 Task: Create an event for the time blocking strategy session.
Action: Mouse moved to (70, 87)
Screenshot: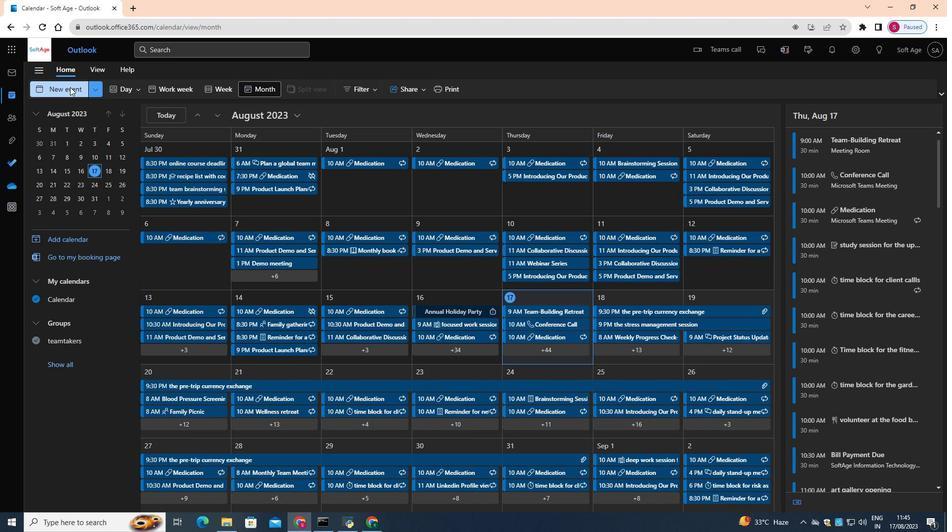 
Action: Mouse pressed left at (70, 87)
Screenshot: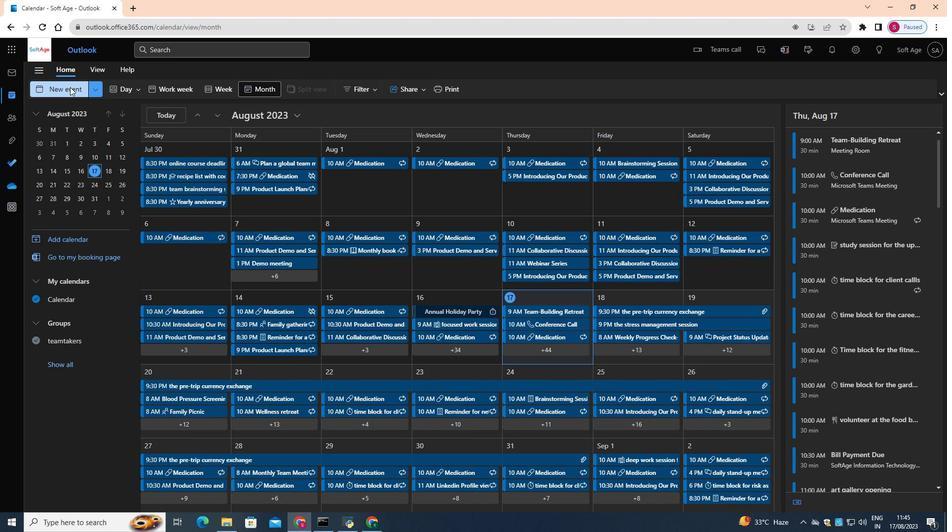 
Action: Mouse moved to (300, 148)
Screenshot: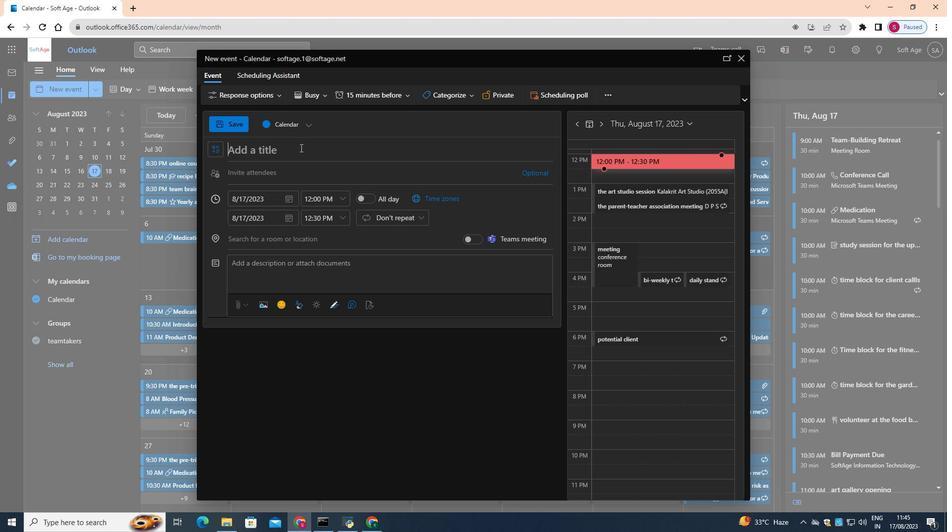 
Action: Mouse pressed left at (300, 148)
Screenshot: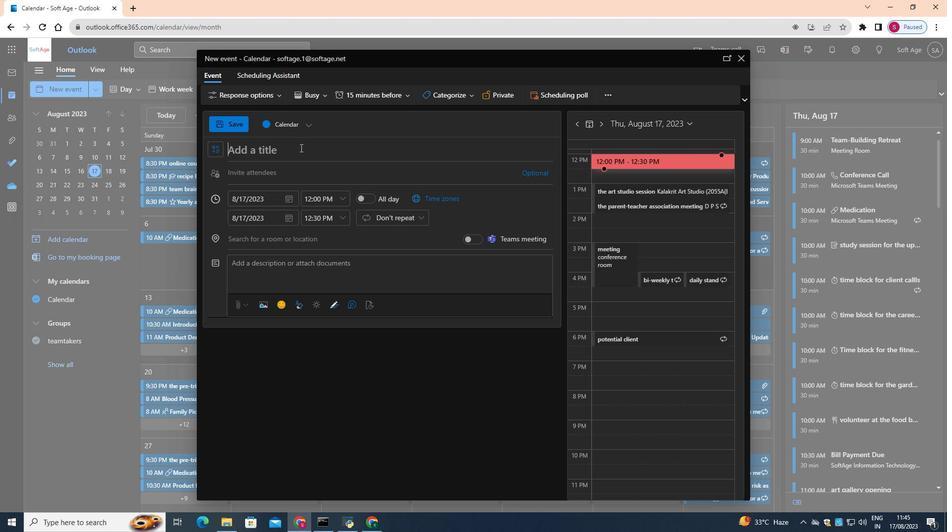 
Action: Key pressed <Key.shift>Time<Key.space><Key.shift>Blocking<Key.space><Key.shift>Session
Screenshot: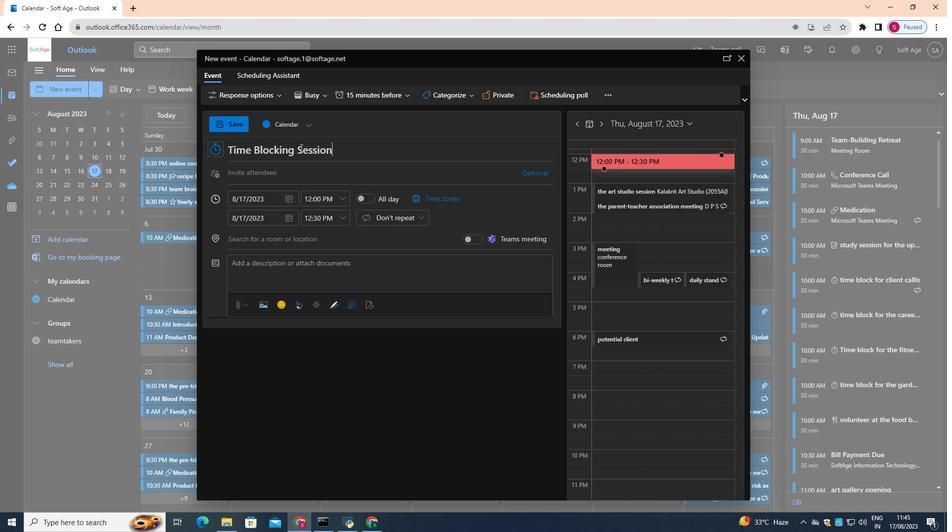 
Action: Mouse moved to (290, 199)
Screenshot: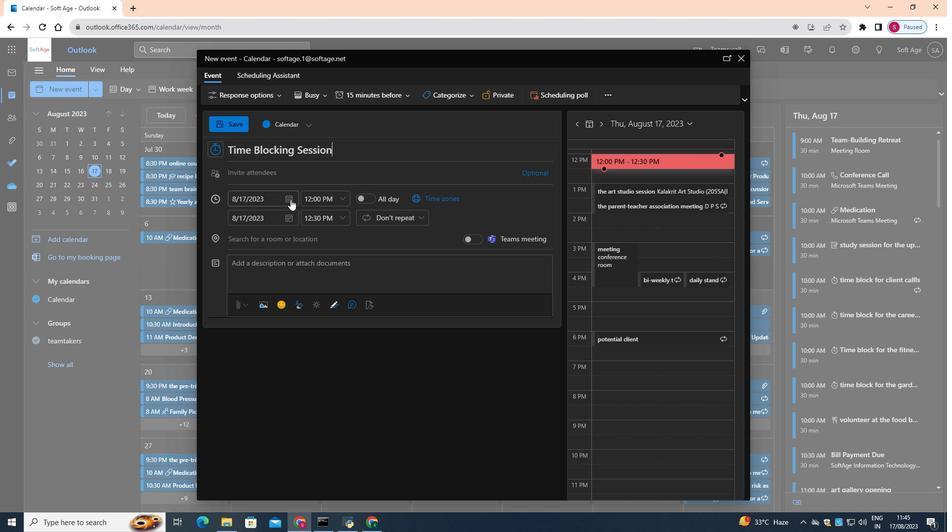 
Action: Mouse pressed left at (290, 199)
Screenshot: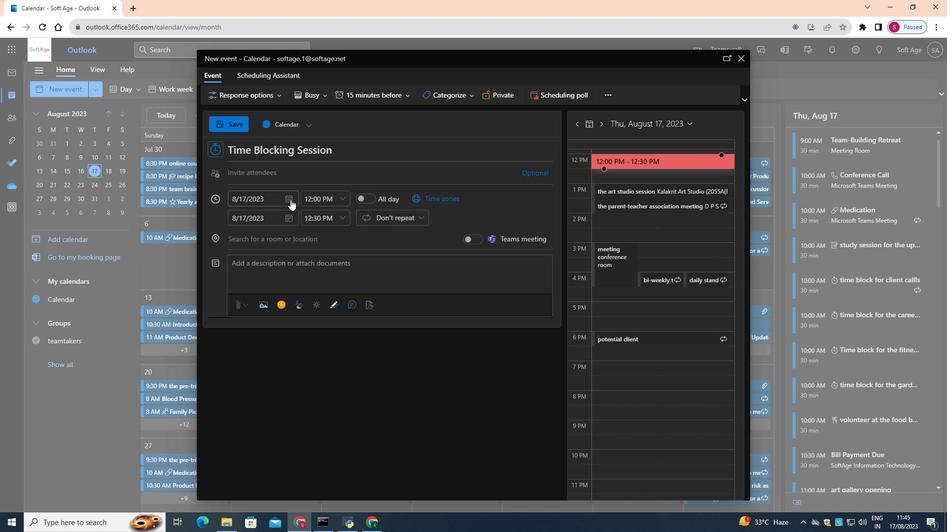 
Action: Mouse moved to (271, 290)
Screenshot: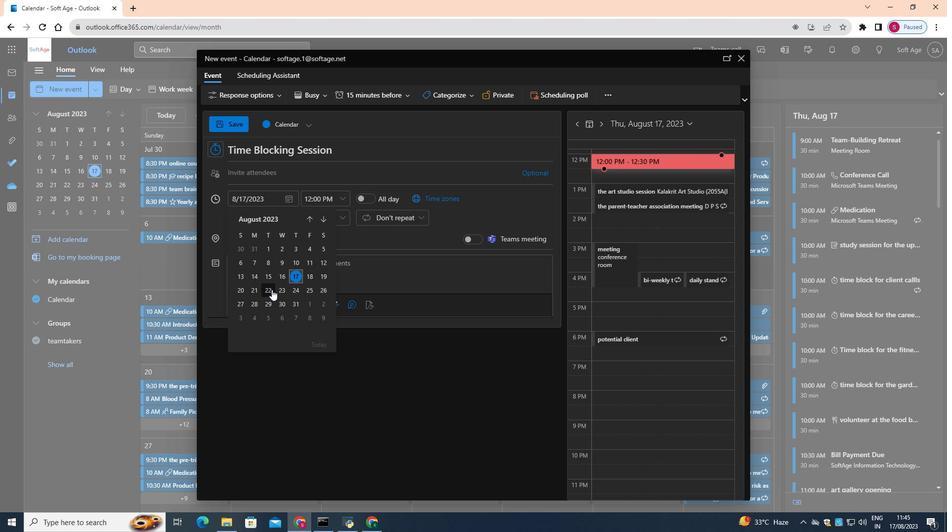 
Action: Mouse pressed left at (271, 290)
Screenshot: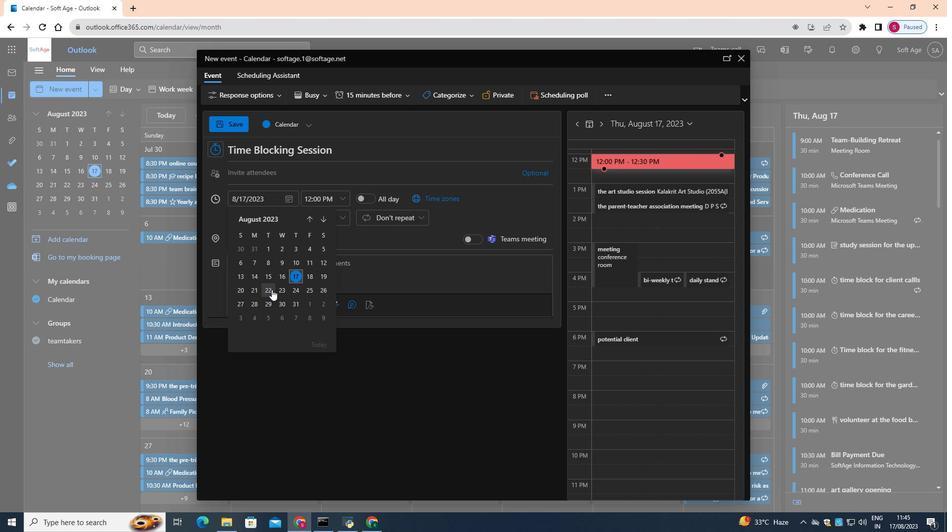 
Action: Mouse moved to (292, 198)
Screenshot: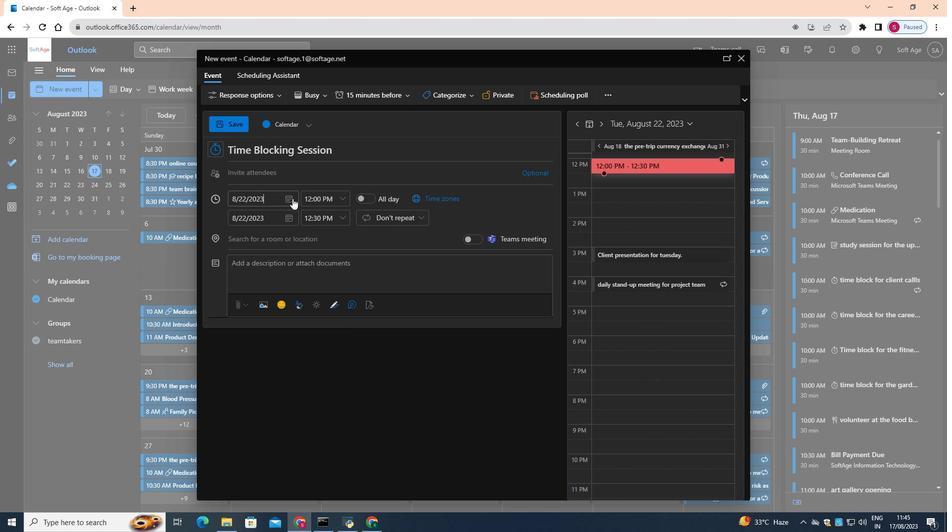 
Action: Mouse pressed left at (292, 198)
Screenshot: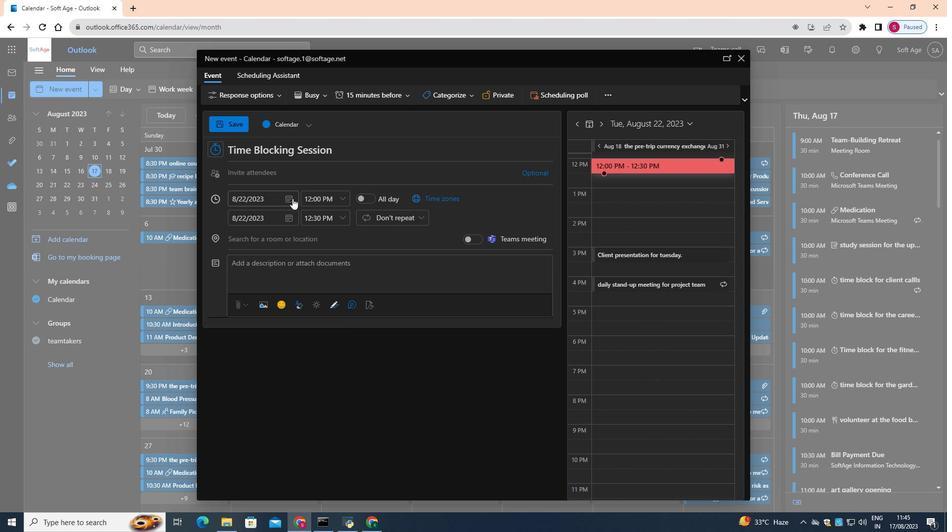
Action: Mouse moved to (242, 290)
Screenshot: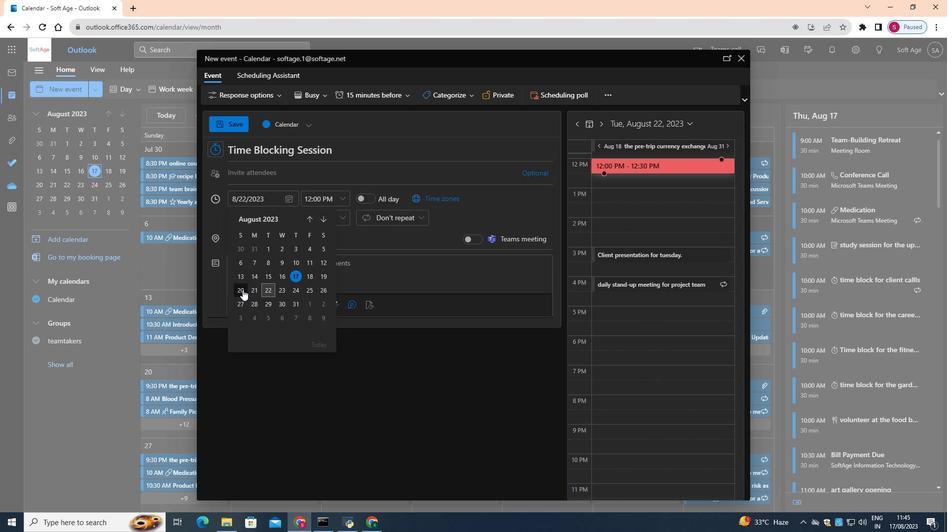 
Action: Mouse pressed left at (242, 290)
Screenshot: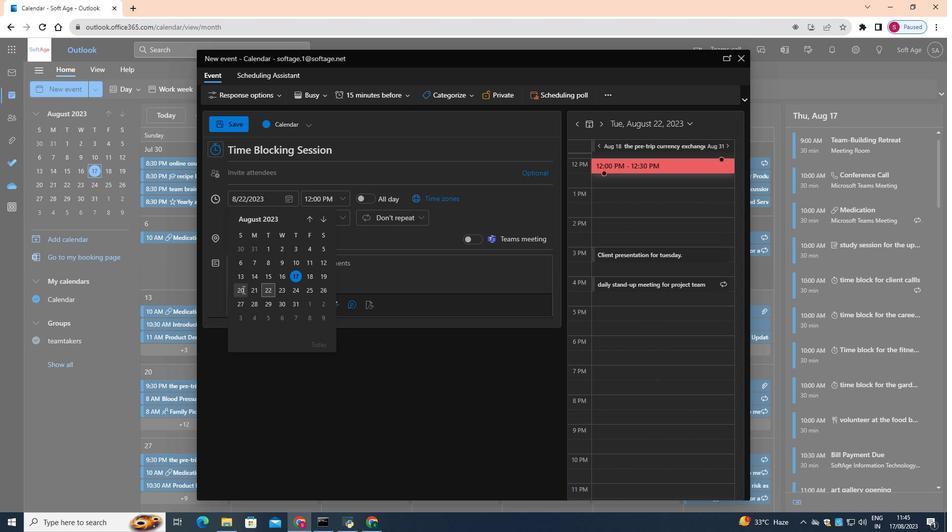 
Action: Mouse moved to (346, 200)
Screenshot: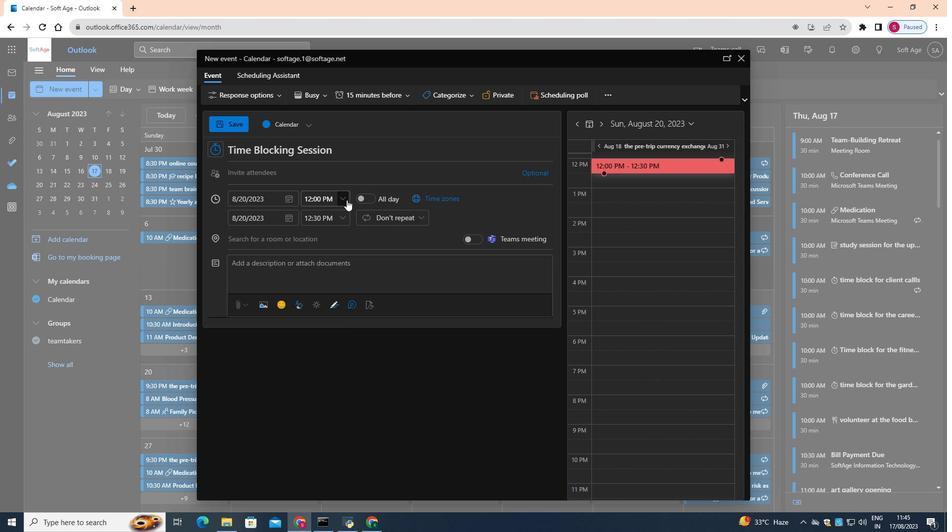 
Action: Mouse pressed left at (346, 200)
Screenshot: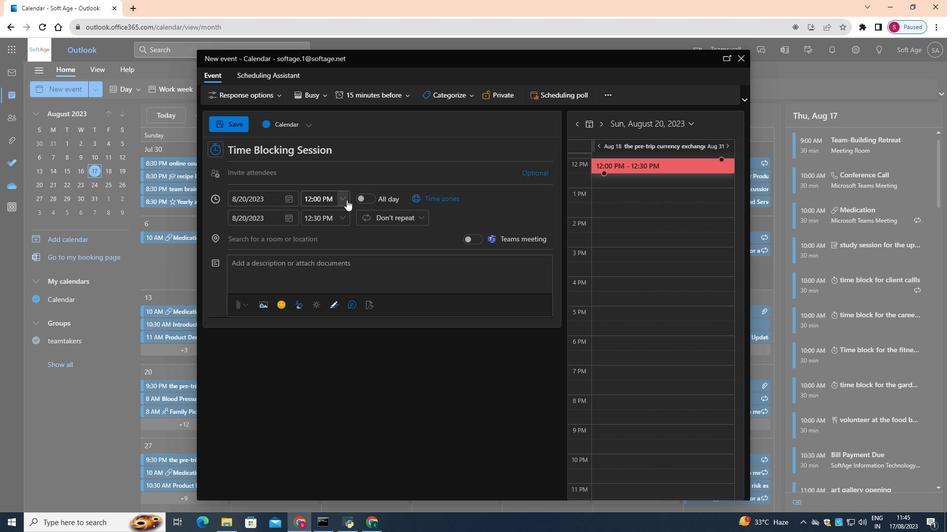 
Action: Mouse moved to (328, 257)
Screenshot: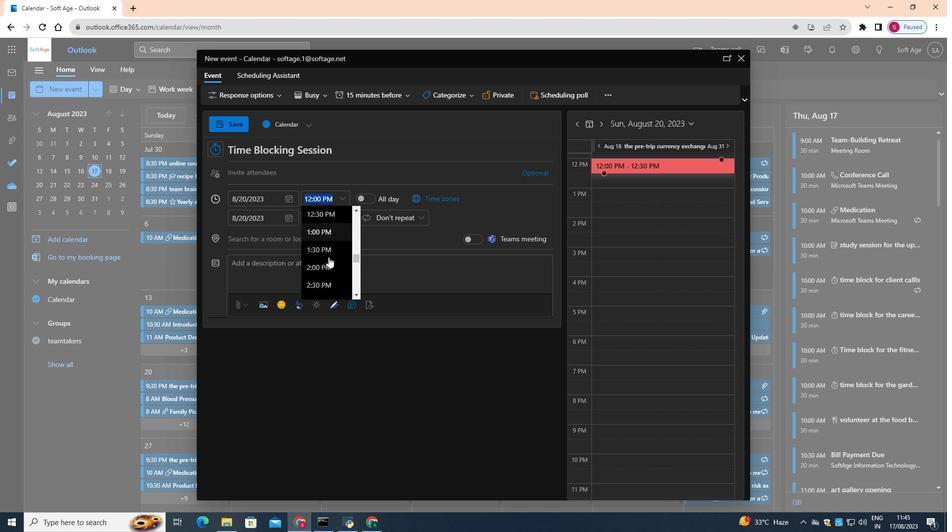 
Action: Mouse scrolled (328, 257) with delta (0, 0)
Screenshot: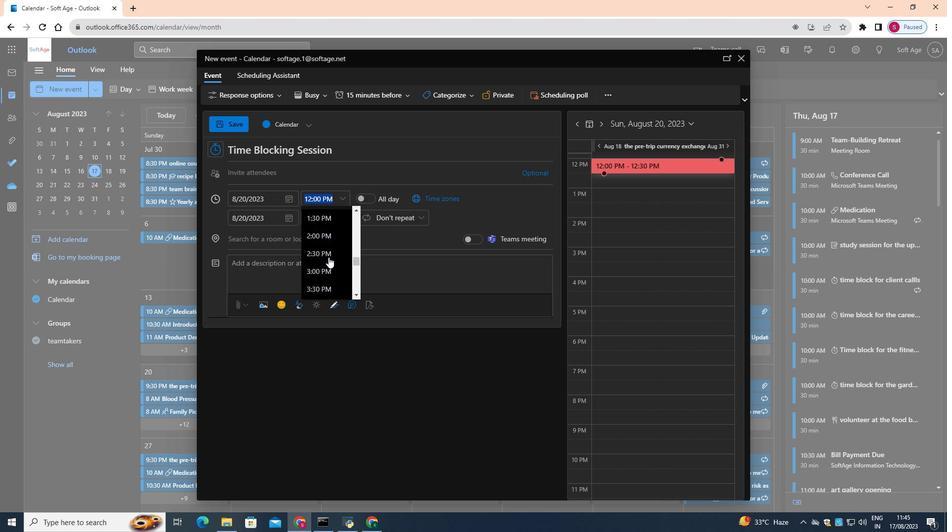 
Action: Mouse moved to (324, 268)
Screenshot: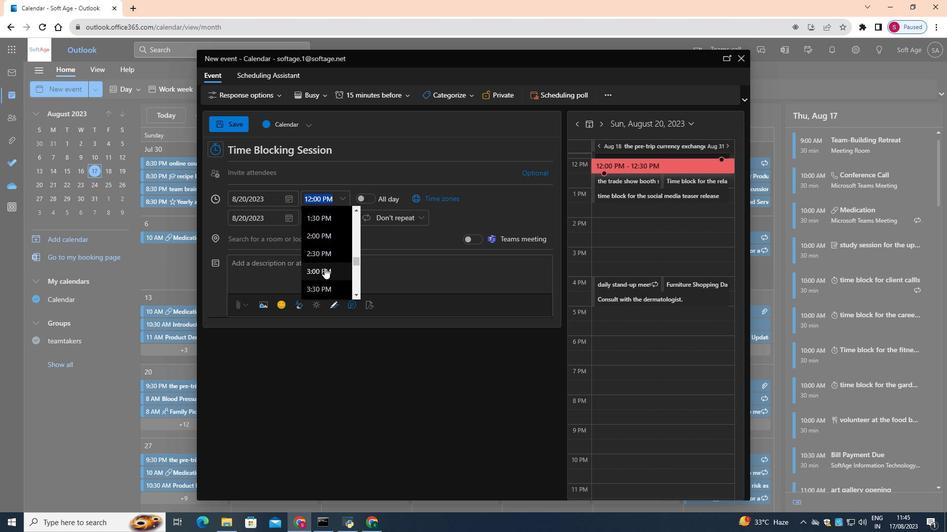 
Action: Mouse pressed left at (324, 268)
Screenshot: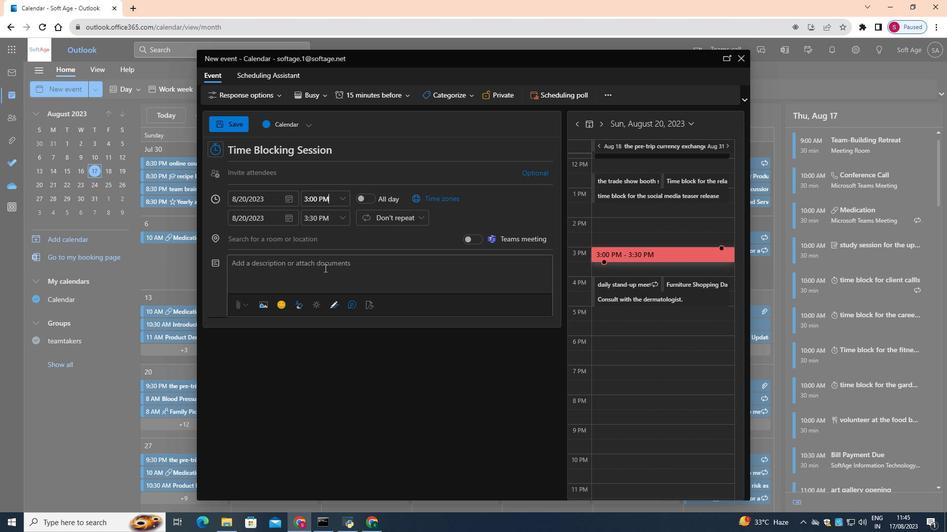 
Action: Mouse moved to (339, 220)
Screenshot: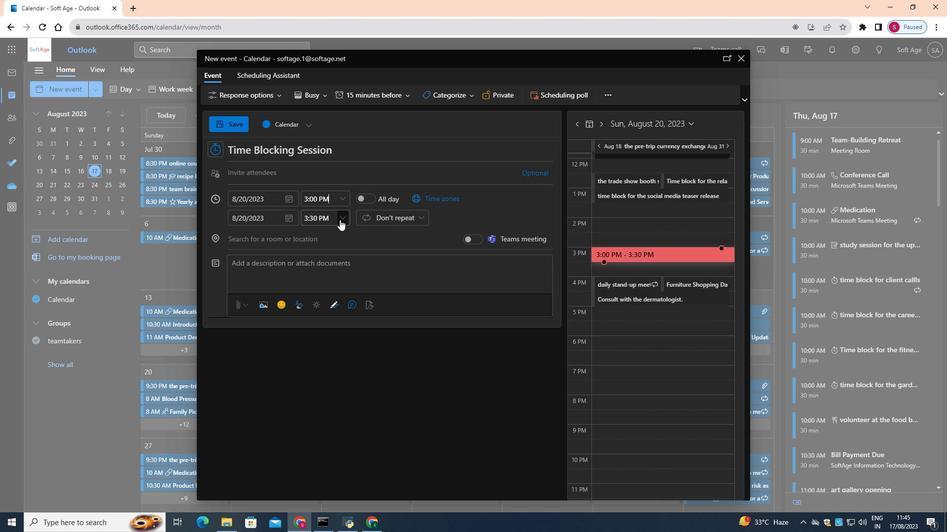 
Action: Mouse pressed left at (339, 220)
Screenshot: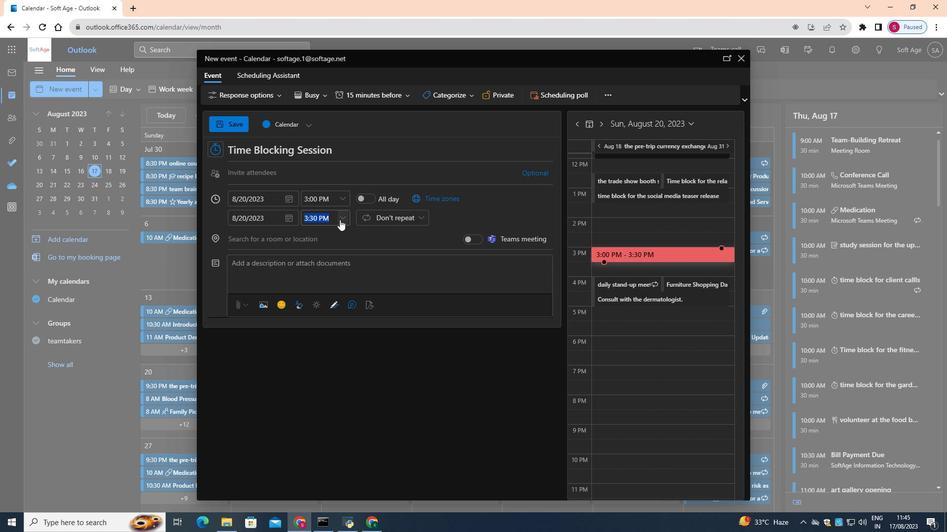 
Action: Mouse moved to (335, 249)
Screenshot: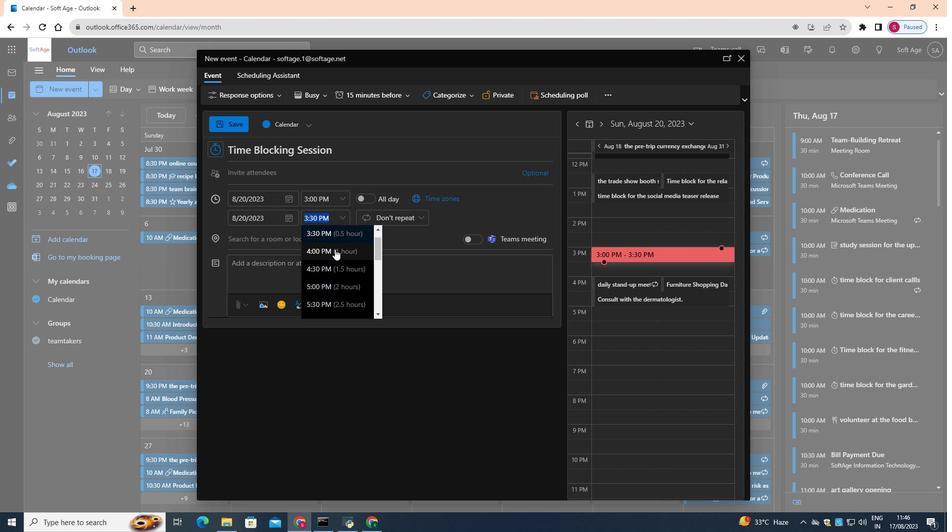 
Action: Mouse pressed left at (335, 249)
Screenshot: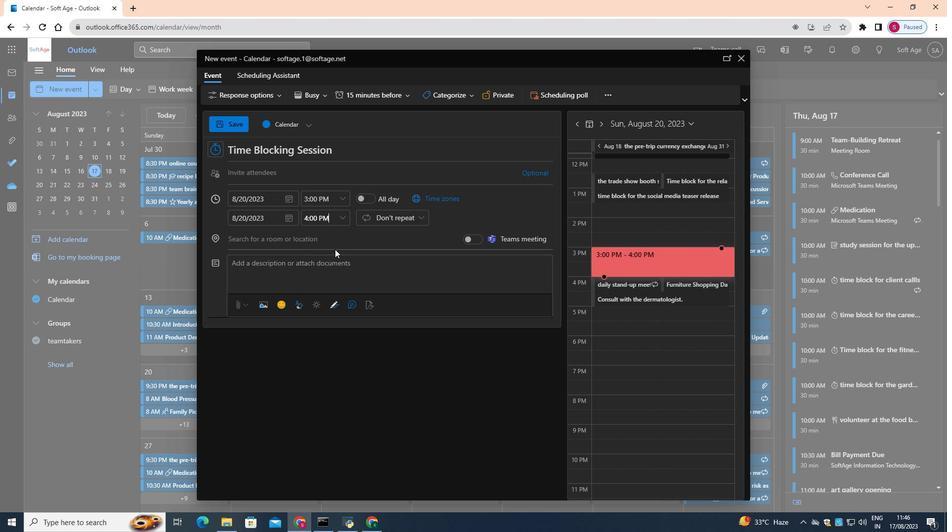 
Action: Mouse moved to (388, 90)
Screenshot: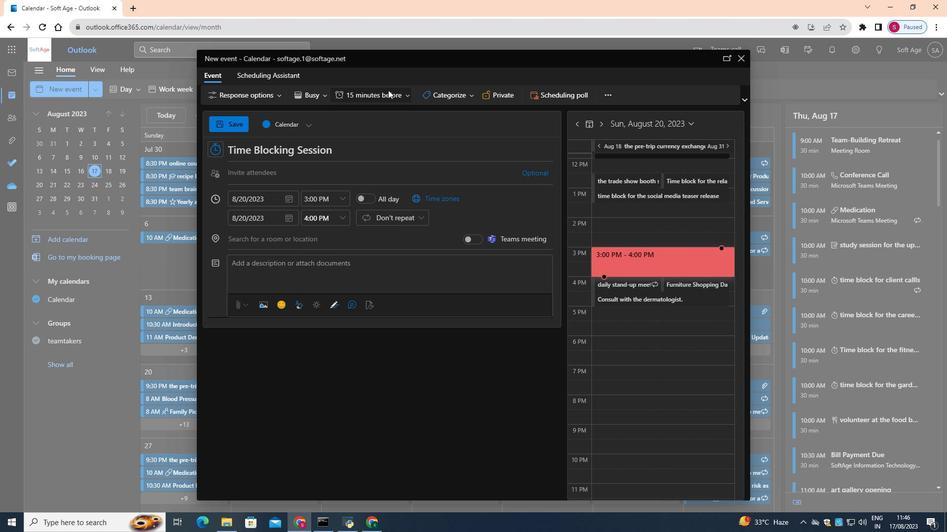 
Action: Mouse pressed left at (388, 90)
Screenshot: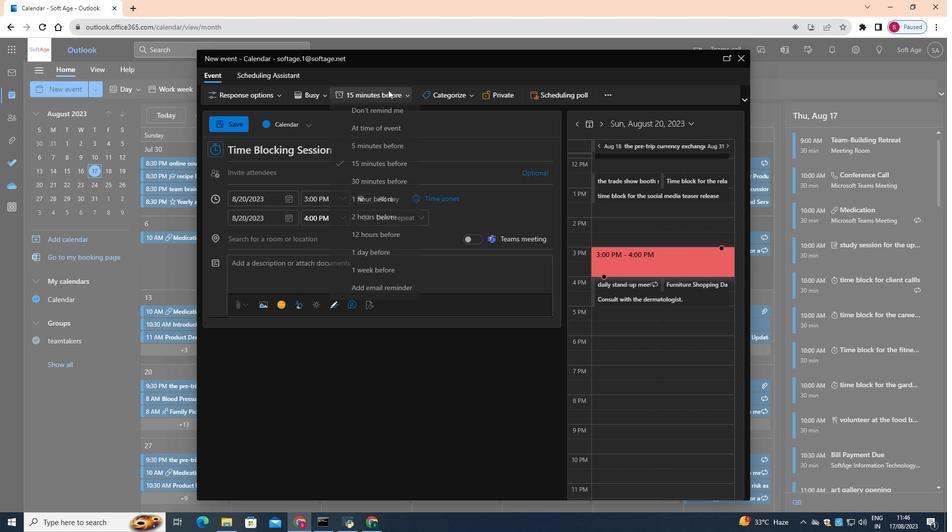 
Action: Mouse moved to (387, 185)
Screenshot: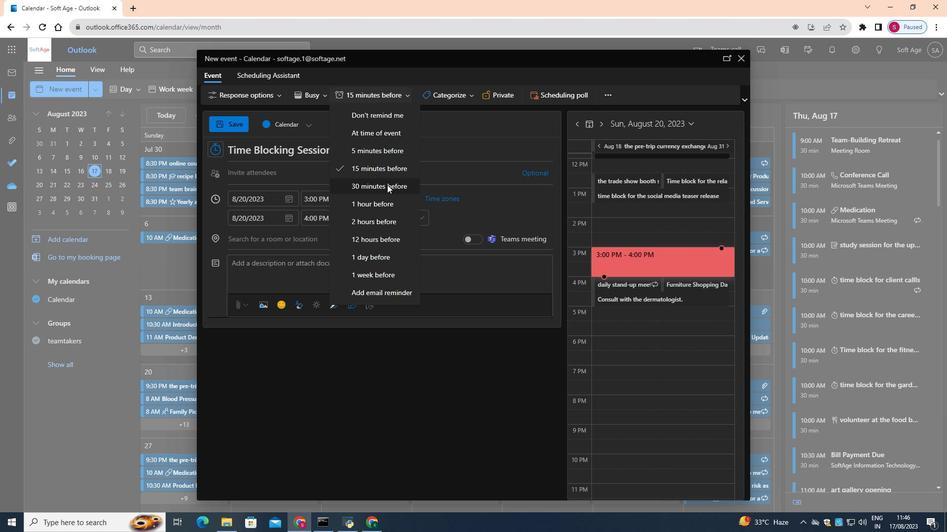 
Action: Mouse pressed left at (387, 185)
Screenshot: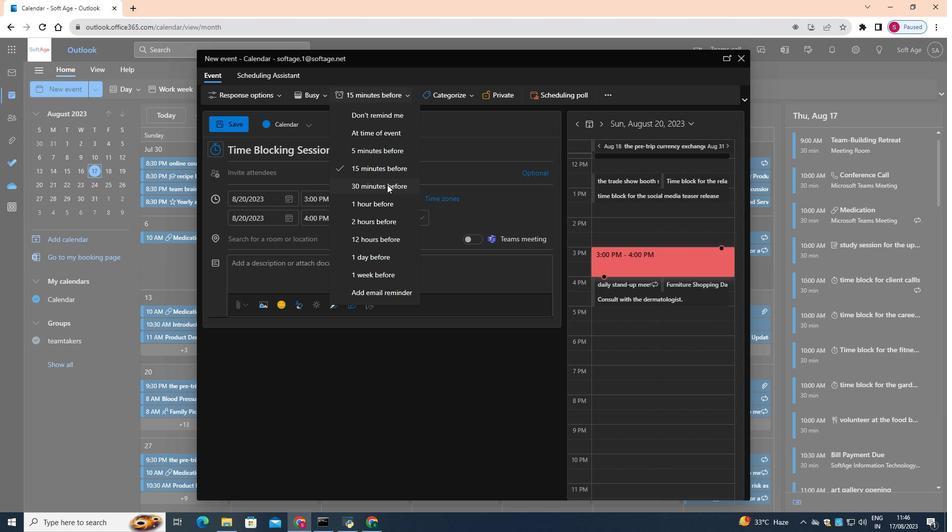 
Action: Mouse moved to (365, 266)
Screenshot: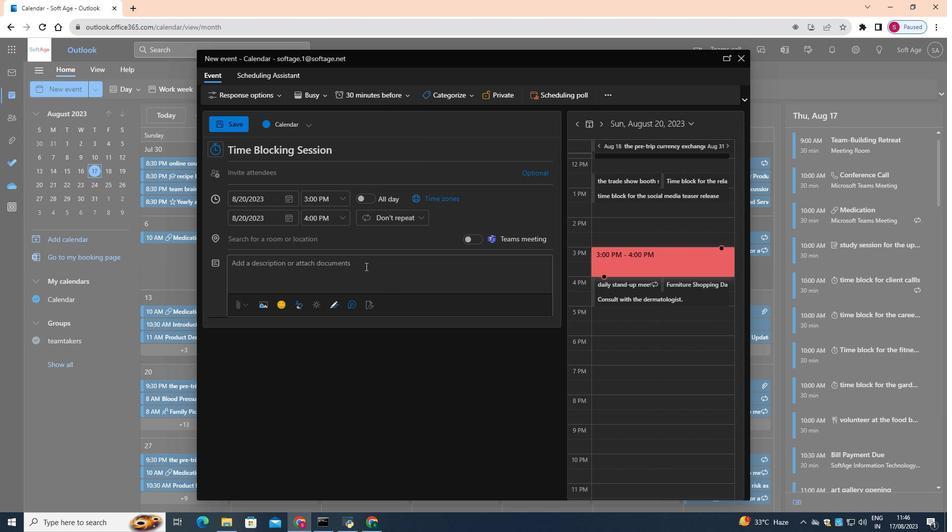 
Action: Mouse pressed left at (365, 266)
Screenshot: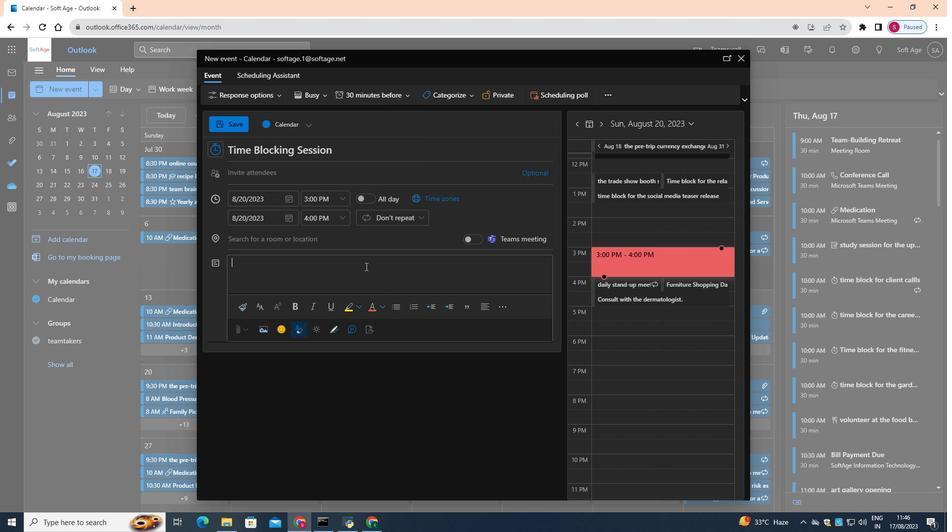 
Action: Key pressed <Key.shift>Unlock<Key.space>the<Key.space>power<Key.space>of<Key.space>effective<Key.space>time<Key.space>management<Key.shift_r>!<Key.space><Key.shift>Join<Key.space>us<Key.space>for<Key.space>a<Key.space><Key.shift>Time<Key.space><Key.shift>Blocking<Key.space><Key.shift>Strategy<Key.space><Key.shift>Session,<Key.space>where<Key.space>you'll<Key.space>learn<Key.space>and<Key.space>apply<Key.space>the<Key.space>art<Key.space>of<Key.space>time<Key.space>blocking<Key.space>to<Key.space>enhance<Key.space>productivity<Key.space>and<Key.space>achieve<Key.space>your<Key.space>goals.
Screenshot: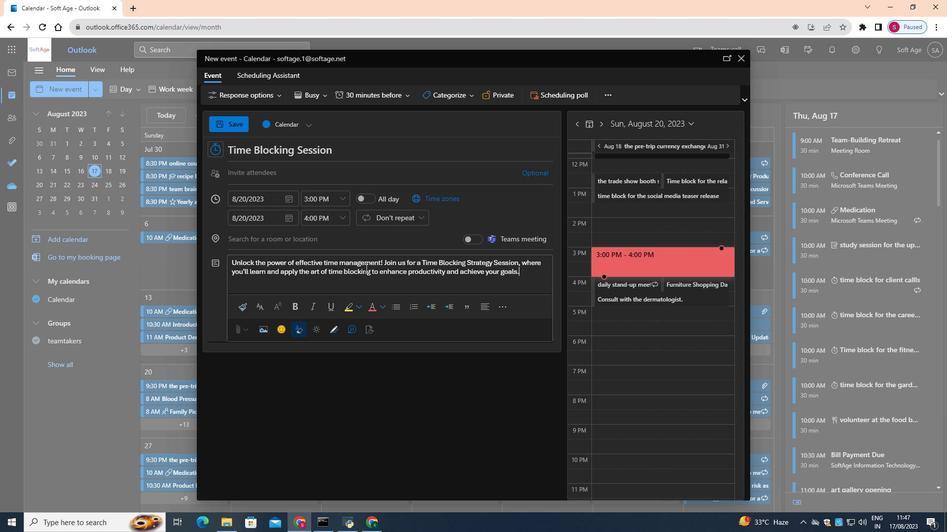 
Action: Mouse moved to (235, 124)
Screenshot: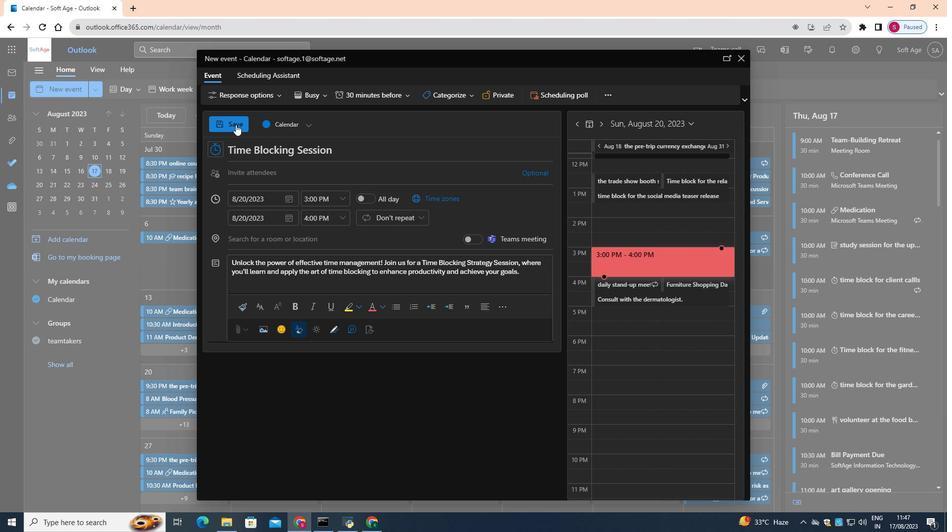 
Action: Mouse pressed left at (235, 124)
Screenshot: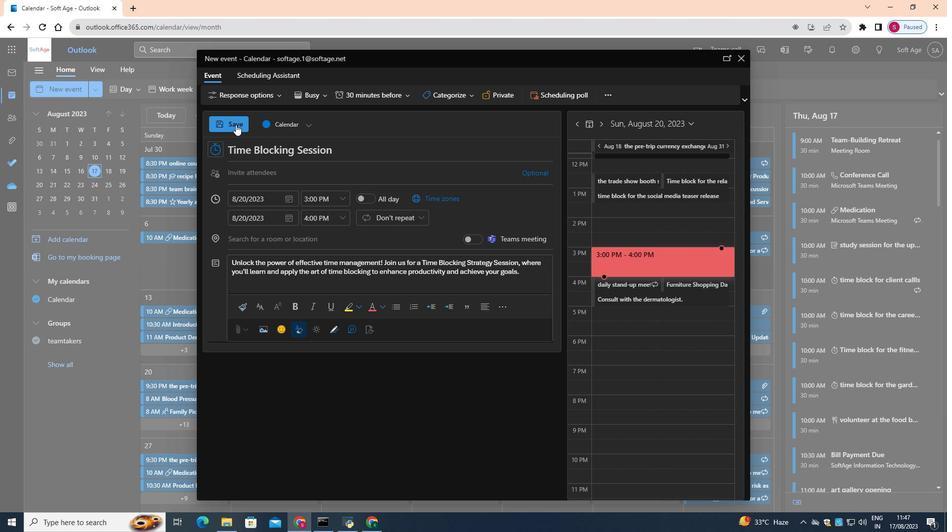 
